 Task: Show all photos of home in Fairplay, Colorado, United States.
Action: Mouse moved to (645, 112)
Screenshot: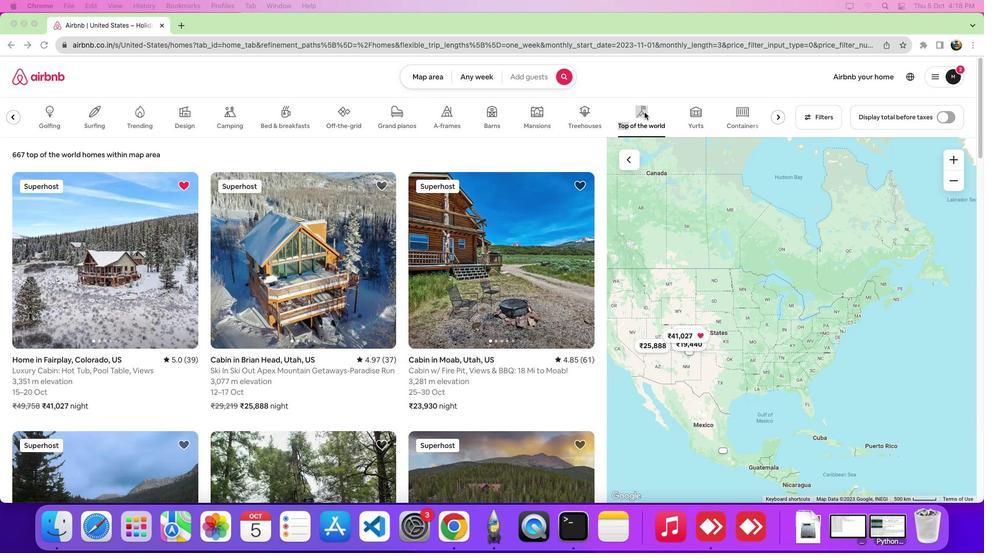
Action: Mouse pressed left at (645, 112)
Screenshot: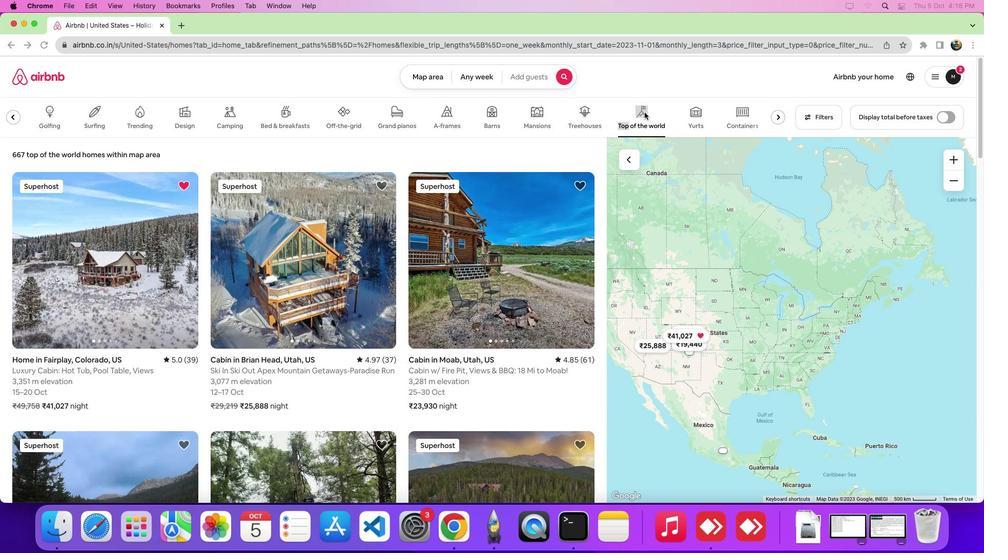
Action: Mouse moved to (139, 255)
Screenshot: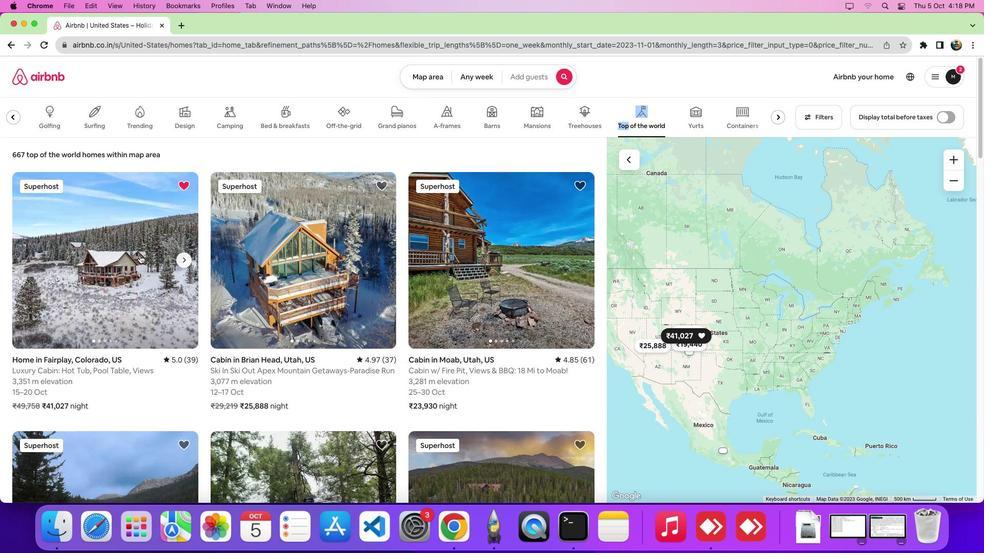 
Action: Mouse pressed left at (139, 255)
Screenshot: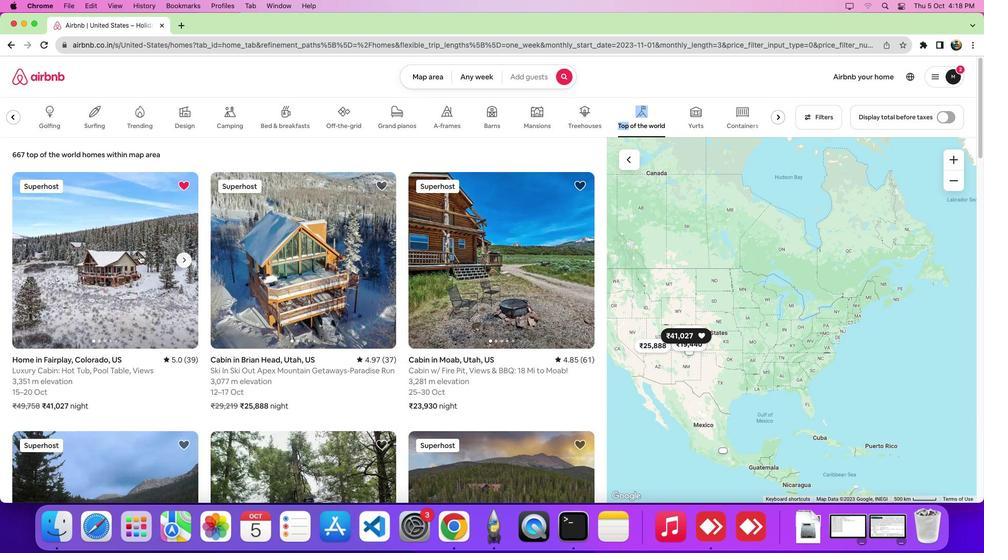 
Action: Mouse moved to (723, 351)
Screenshot: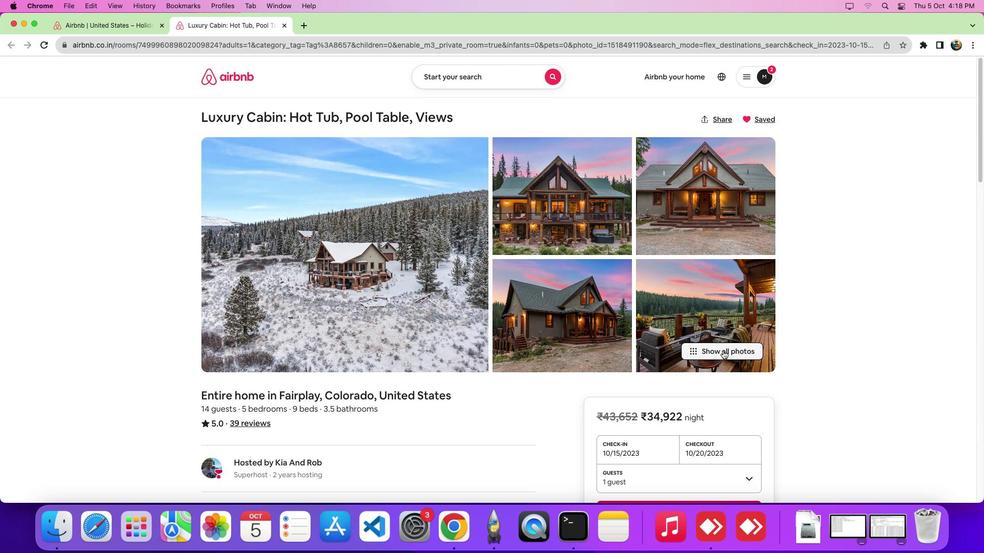 
Action: Mouse pressed left at (723, 351)
Screenshot: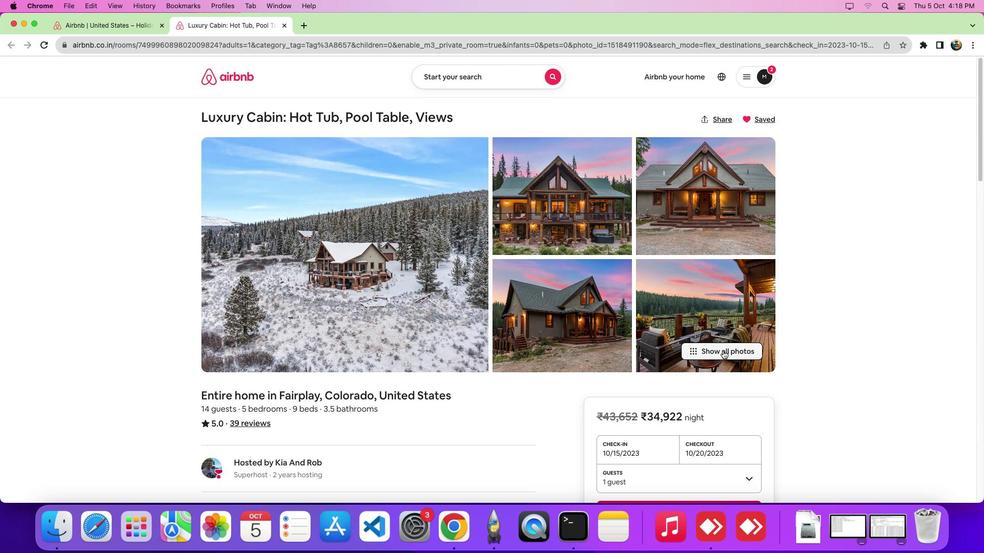 
Action: Mouse moved to (554, 390)
Screenshot: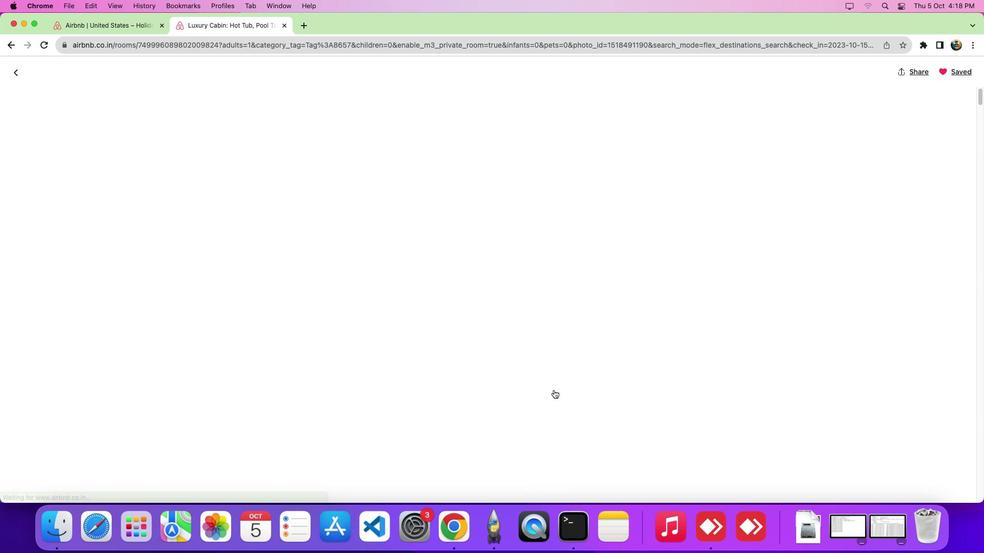 
Action: Mouse scrolled (554, 390) with delta (0, 0)
Screenshot: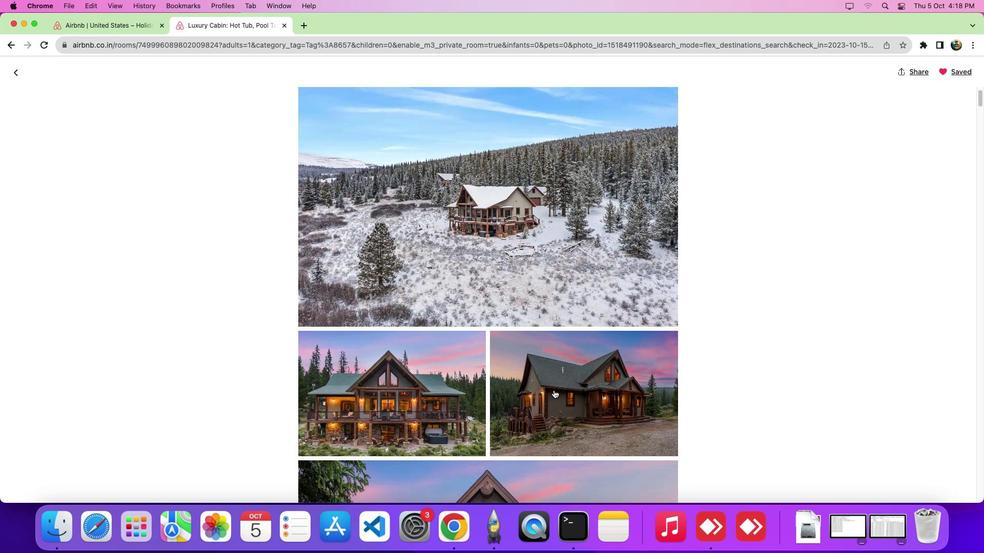 
Action: Mouse scrolled (554, 390) with delta (0, -1)
Screenshot: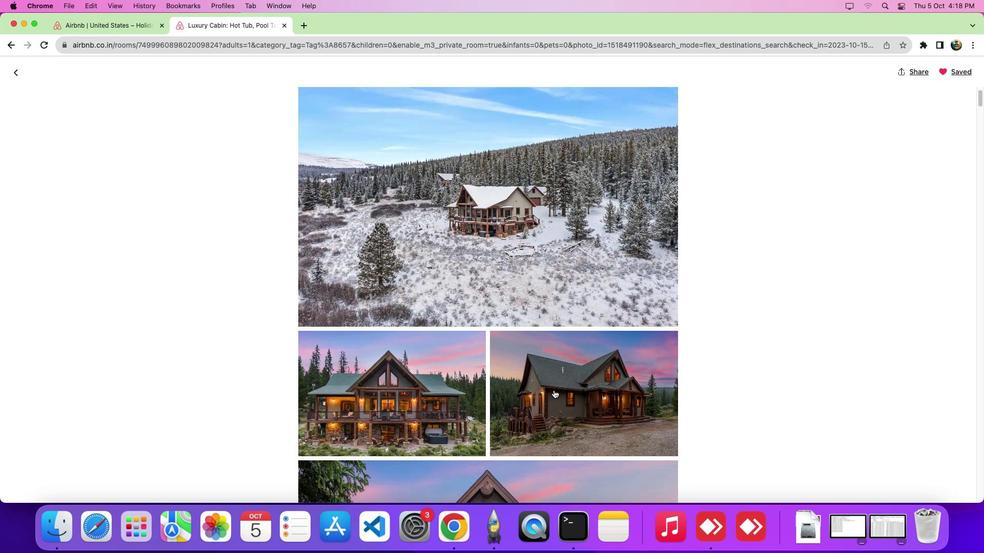 
Action: Mouse scrolled (554, 390) with delta (0, -5)
Screenshot: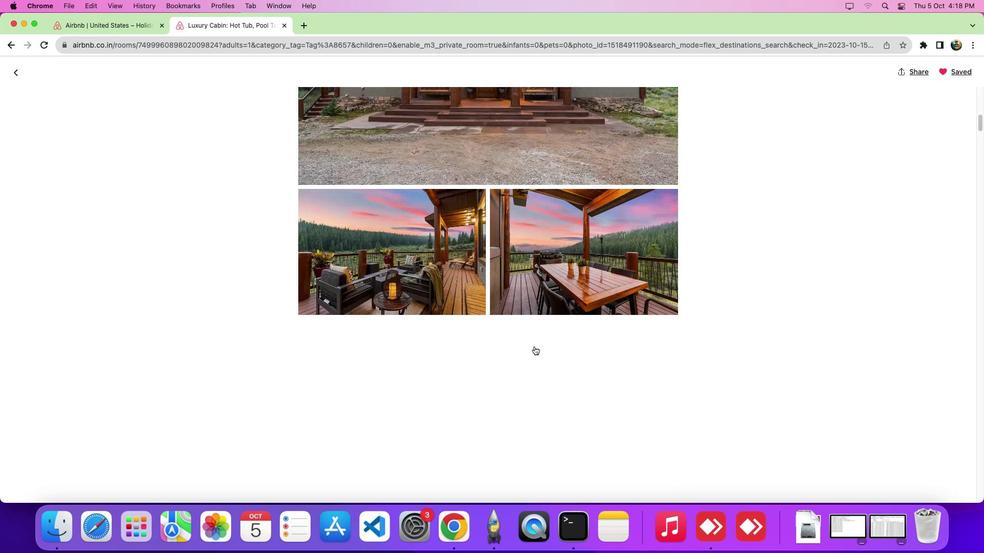 
Action: Mouse scrolled (554, 390) with delta (0, -7)
Screenshot: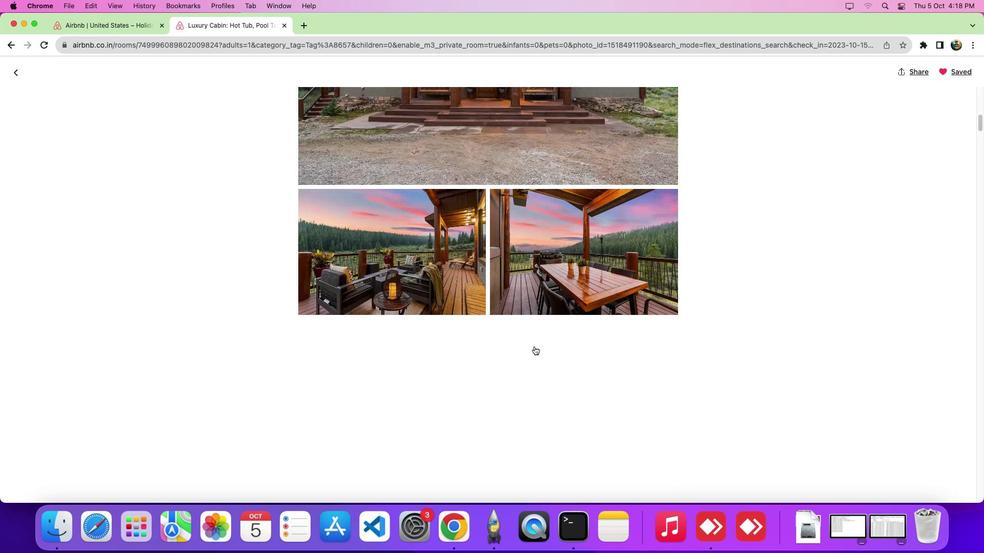 
Action: Mouse scrolled (554, 390) with delta (0, -8)
Screenshot: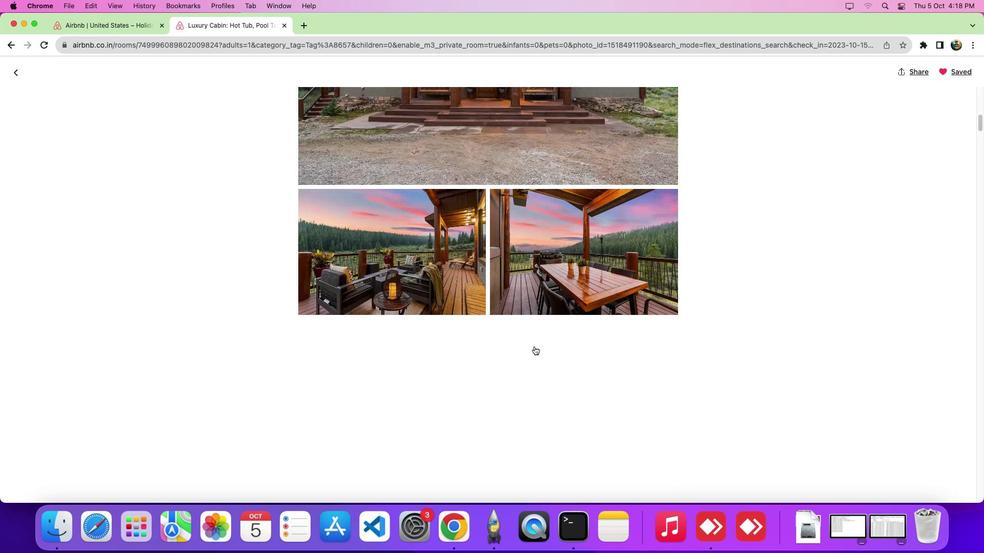 
Action: Mouse scrolled (554, 390) with delta (0, -8)
Screenshot: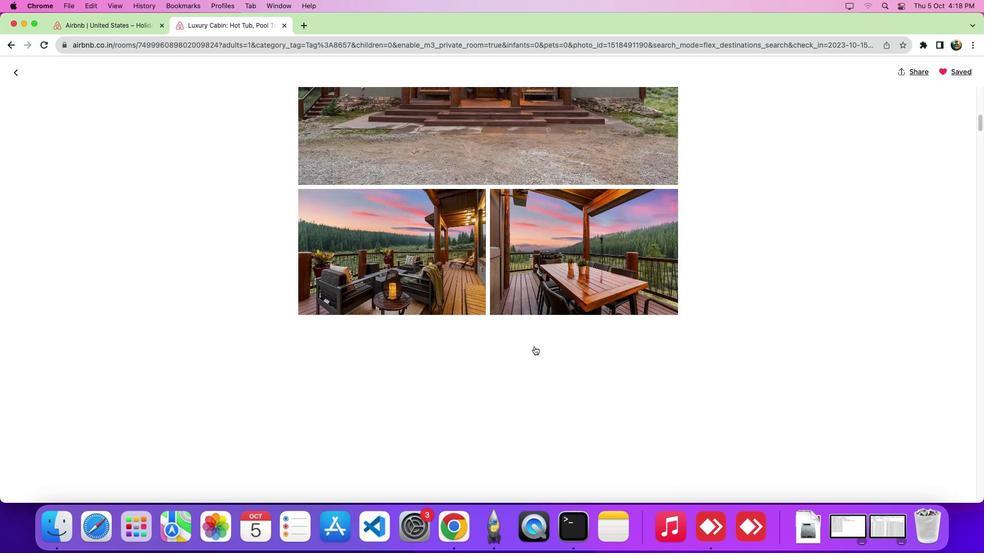 
Action: Mouse moved to (540, 357)
Screenshot: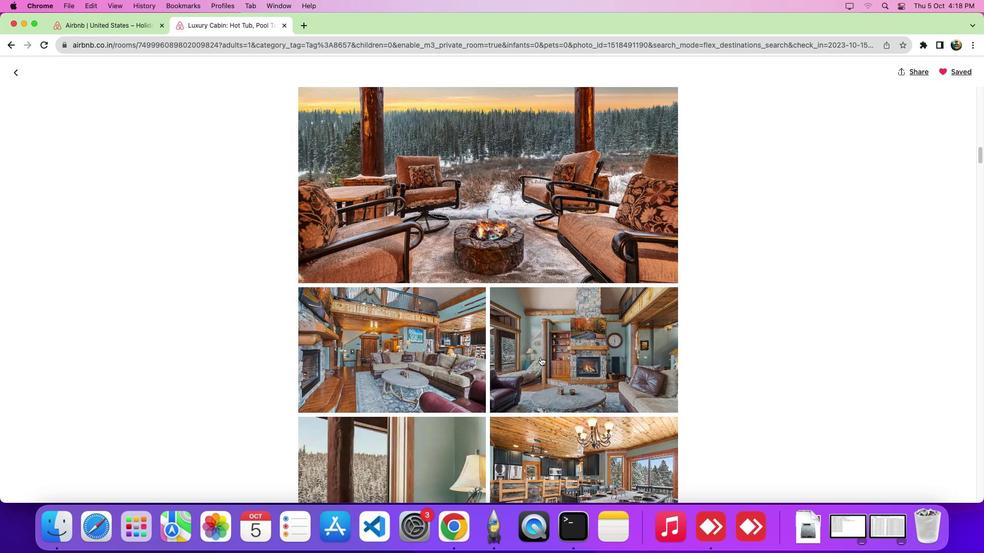 
